 Task: Enable the high contrast colors.
Action: Mouse moved to (40, 83)
Screenshot: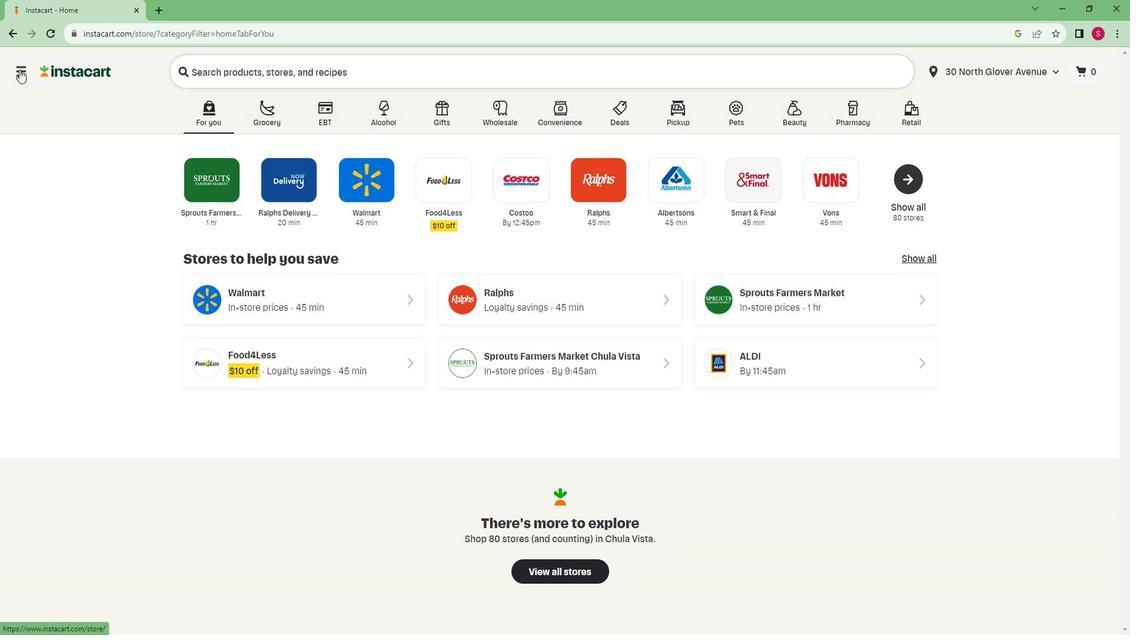 
Action: Mouse pressed left at (40, 83)
Screenshot: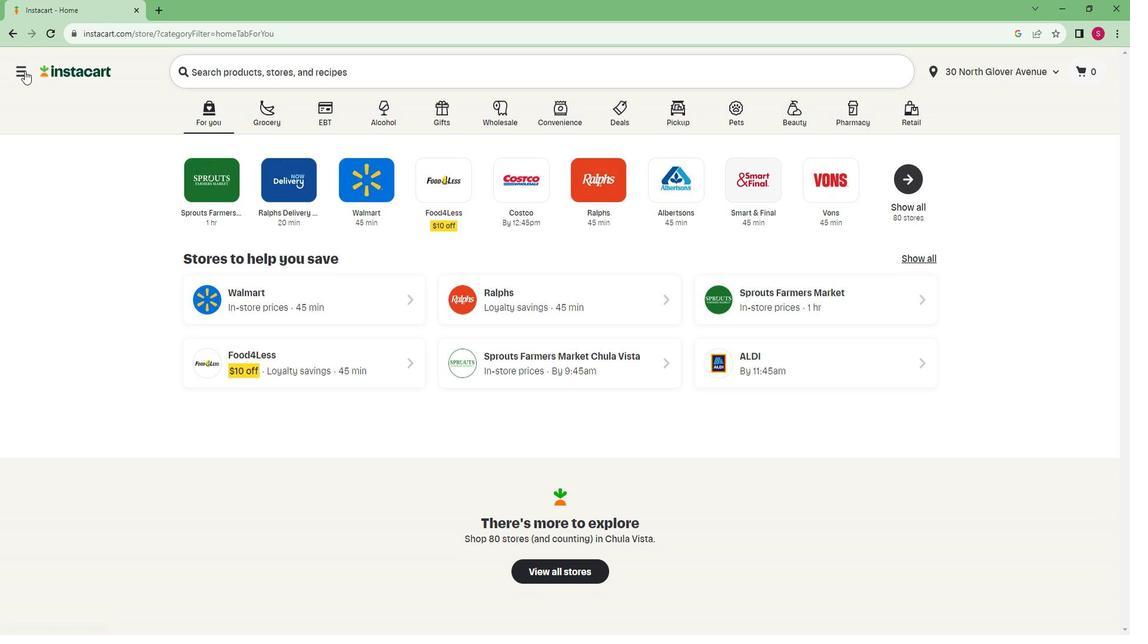 
Action: Mouse moved to (69, 398)
Screenshot: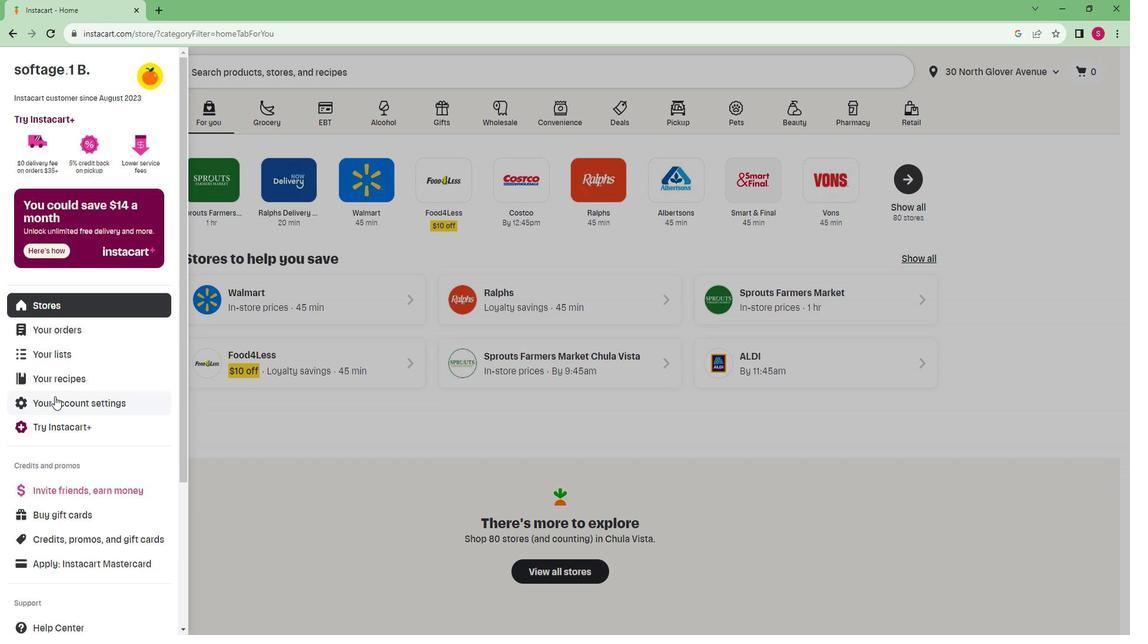 
Action: Mouse pressed left at (69, 398)
Screenshot: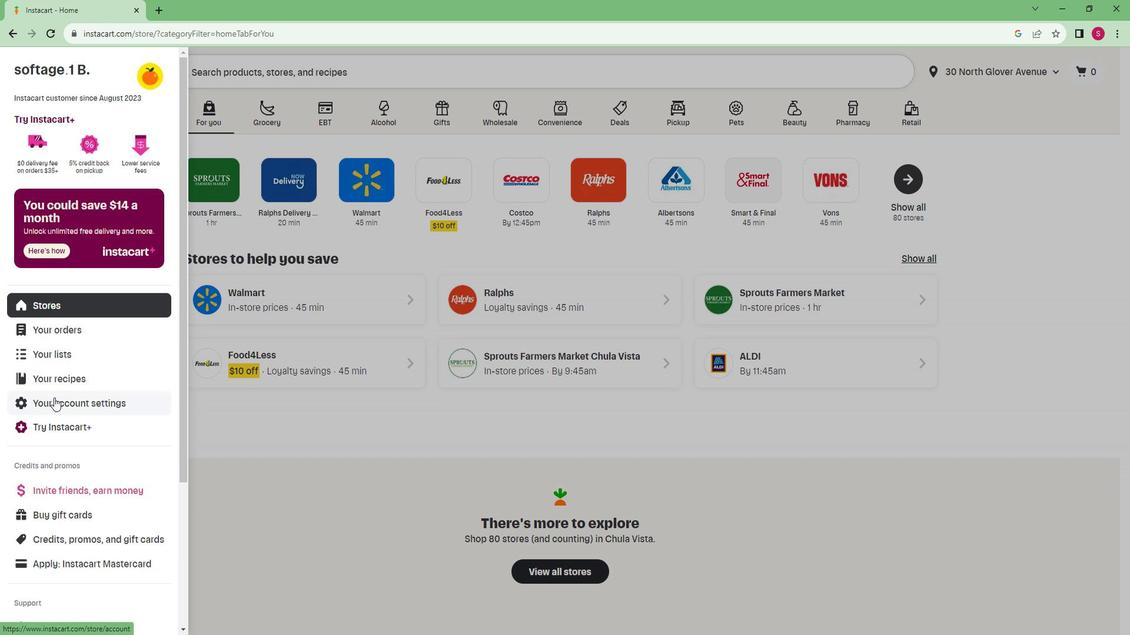 
Action: Mouse moved to (936, 462)
Screenshot: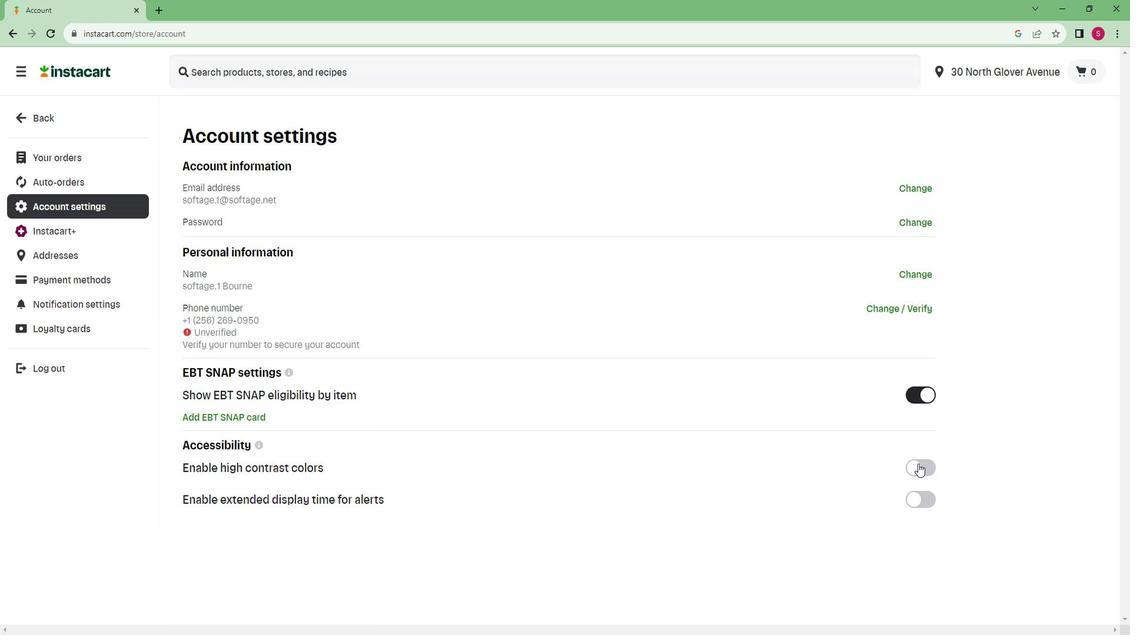 
Action: Mouse pressed left at (936, 462)
Screenshot: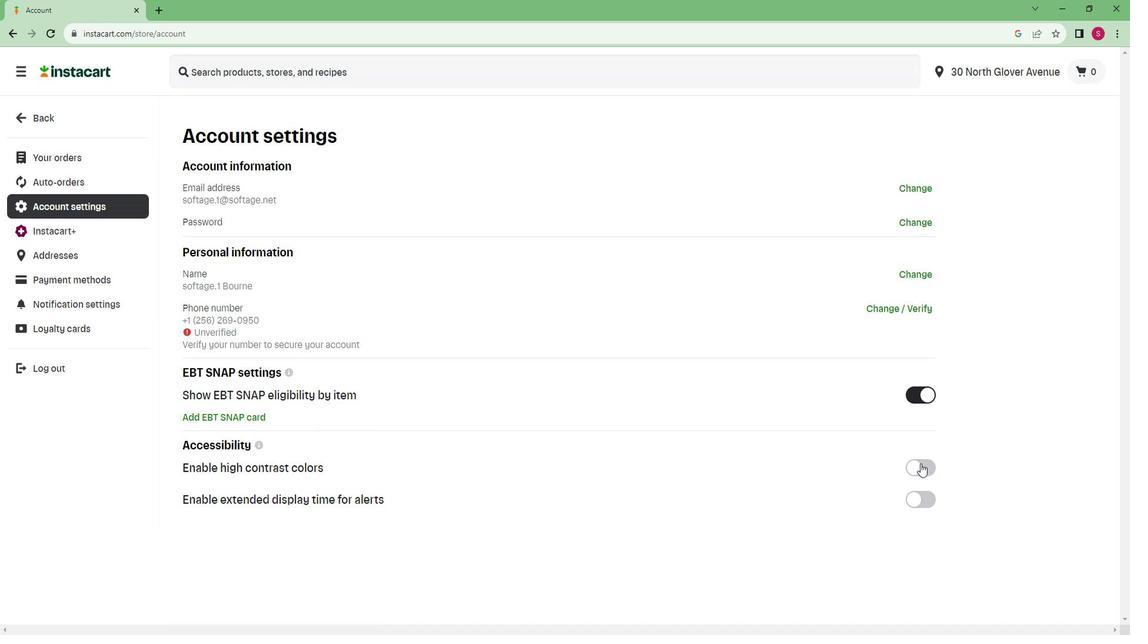 
